 Task: Create a due date automation trigger when advanced on, on the tuesday after a card is due add checklist without checklist at 11:00 AM.
Action: Mouse moved to (1101, 83)
Screenshot: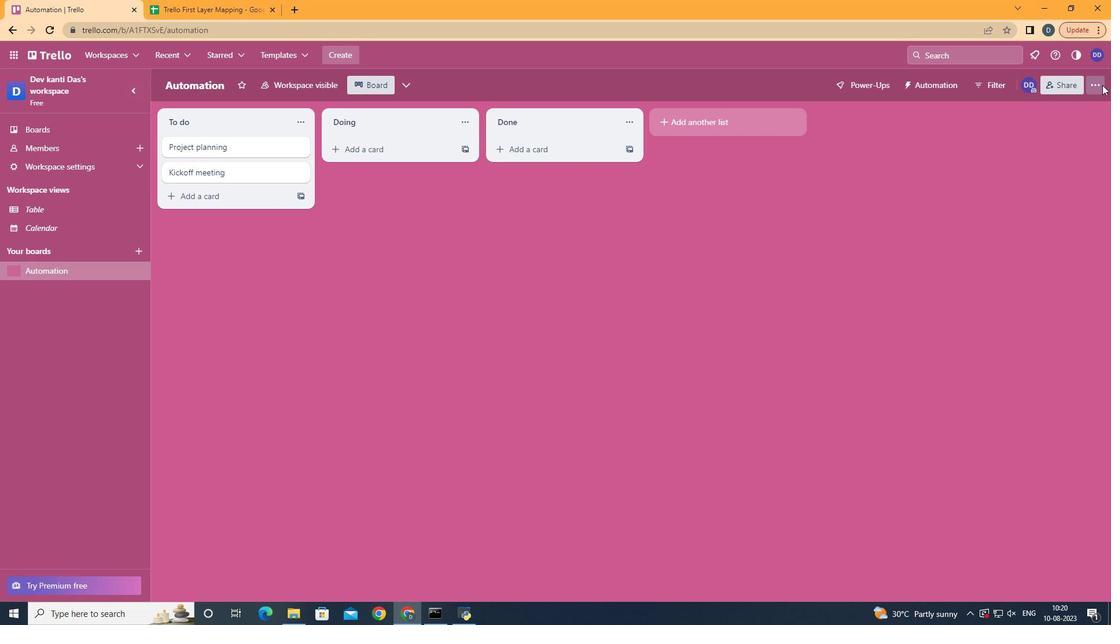 
Action: Mouse pressed left at (1101, 83)
Screenshot: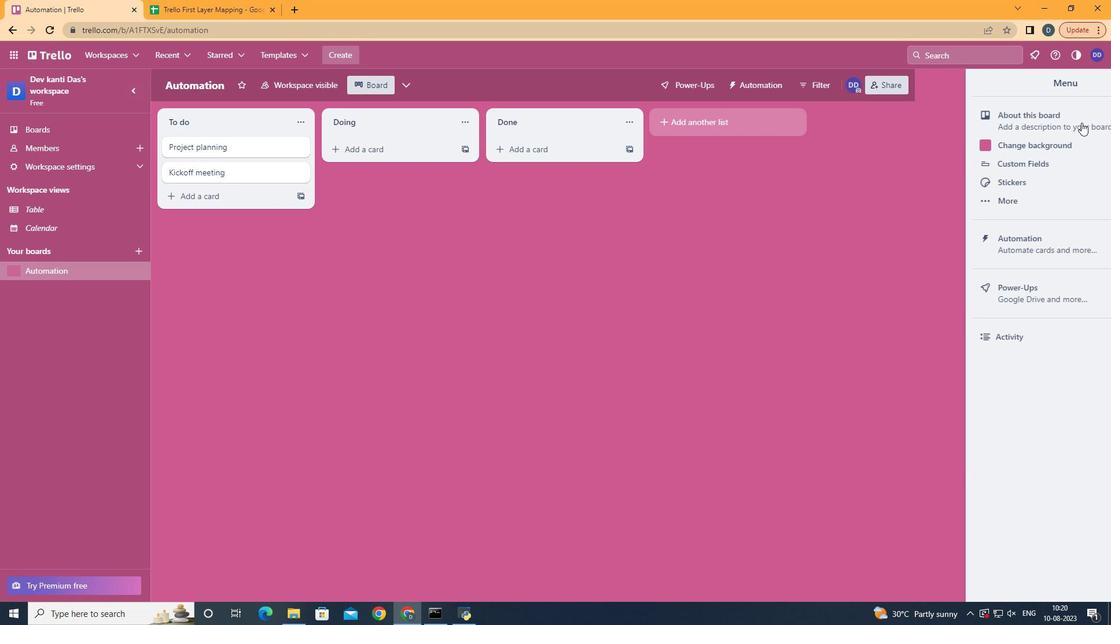 
Action: Mouse moved to (1011, 237)
Screenshot: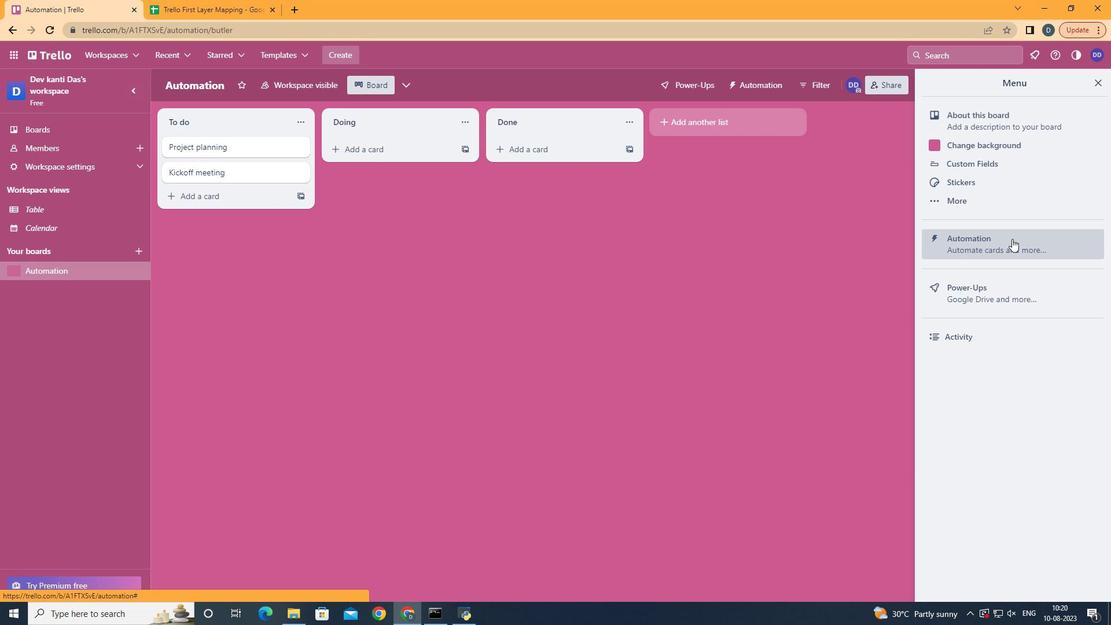 
Action: Mouse pressed left at (1011, 237)
Screenshot: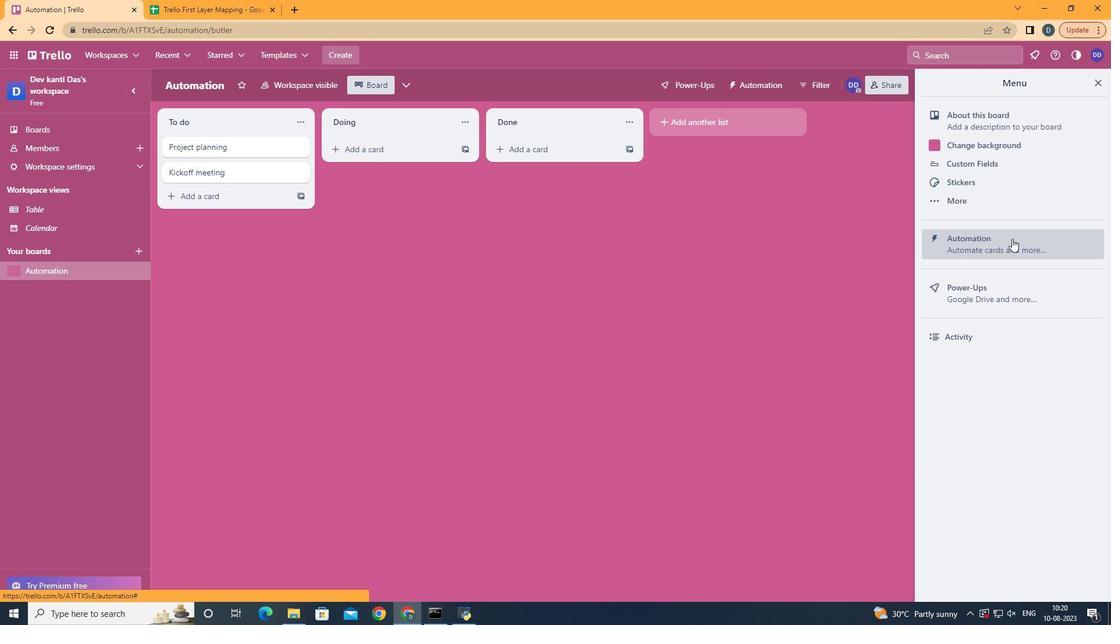 
Action: Mouse moved to (204, 233)
Screenshot: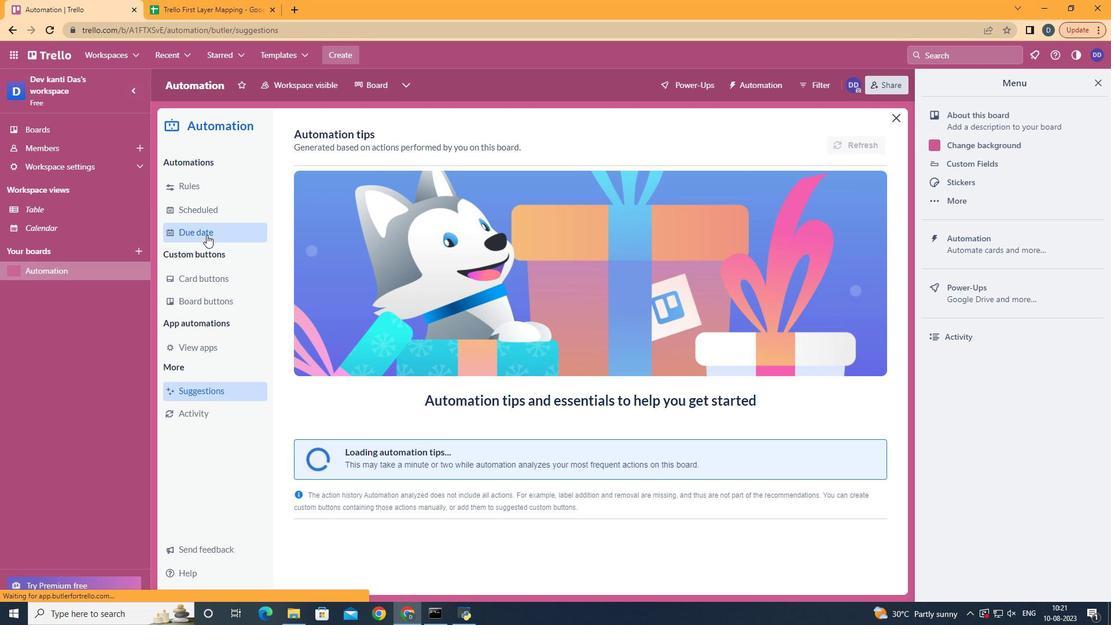 
Action: Mouse pressed left at (204, 233)
Screenshot: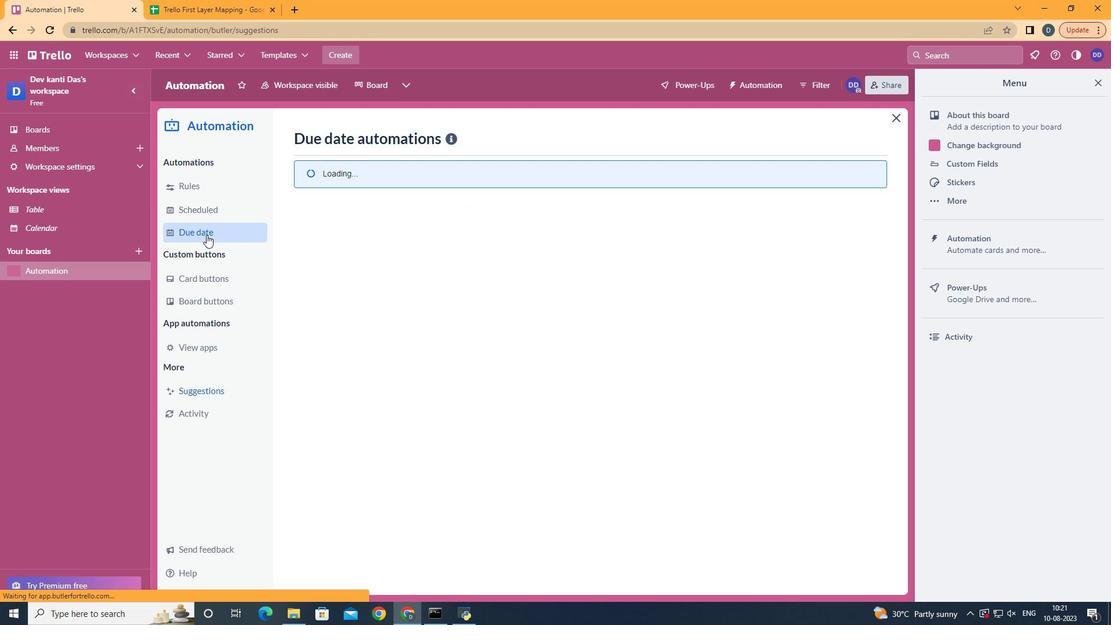 
Action: Mouse moved to (809, 136)
Screenshot: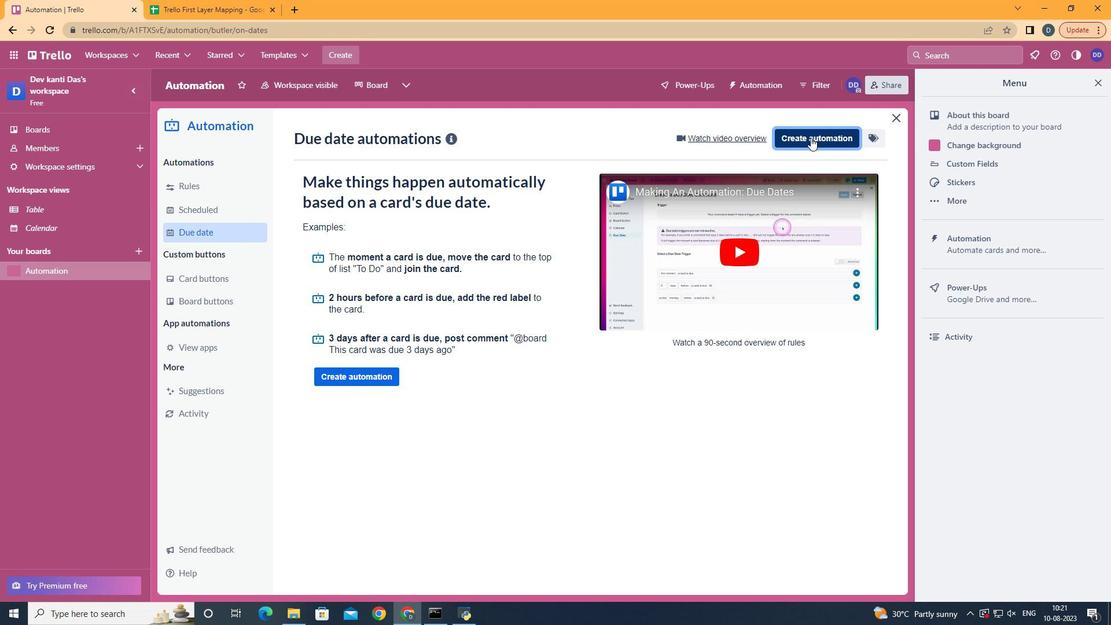 
Action: Mouse pressed left at (809, 136)
Screenshot: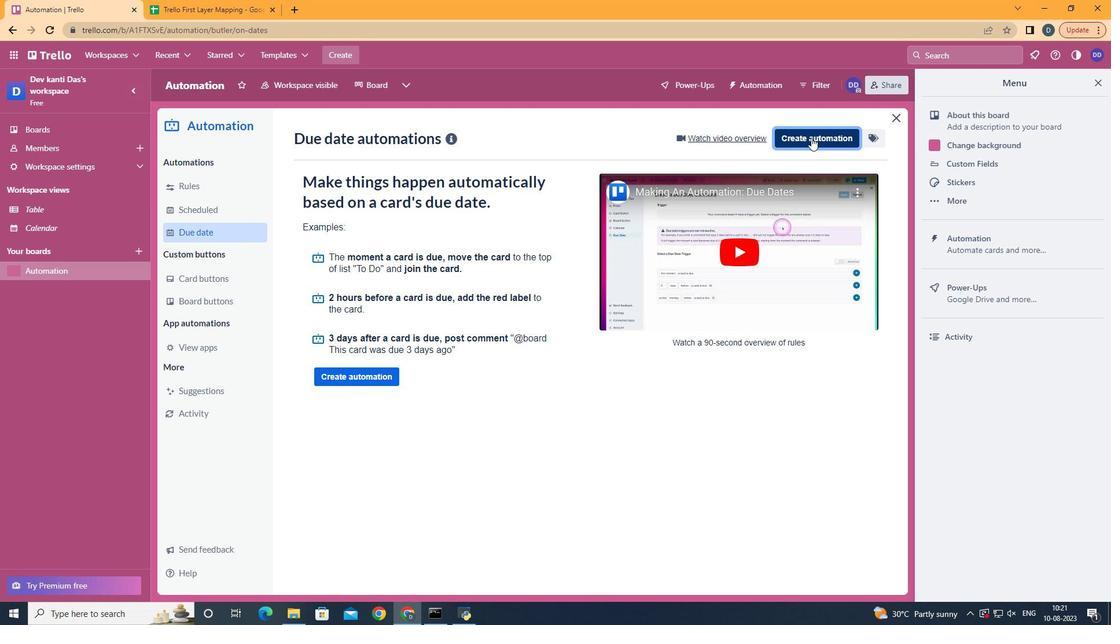 
Action: Mouse moved to (600, 252)
Screenshot: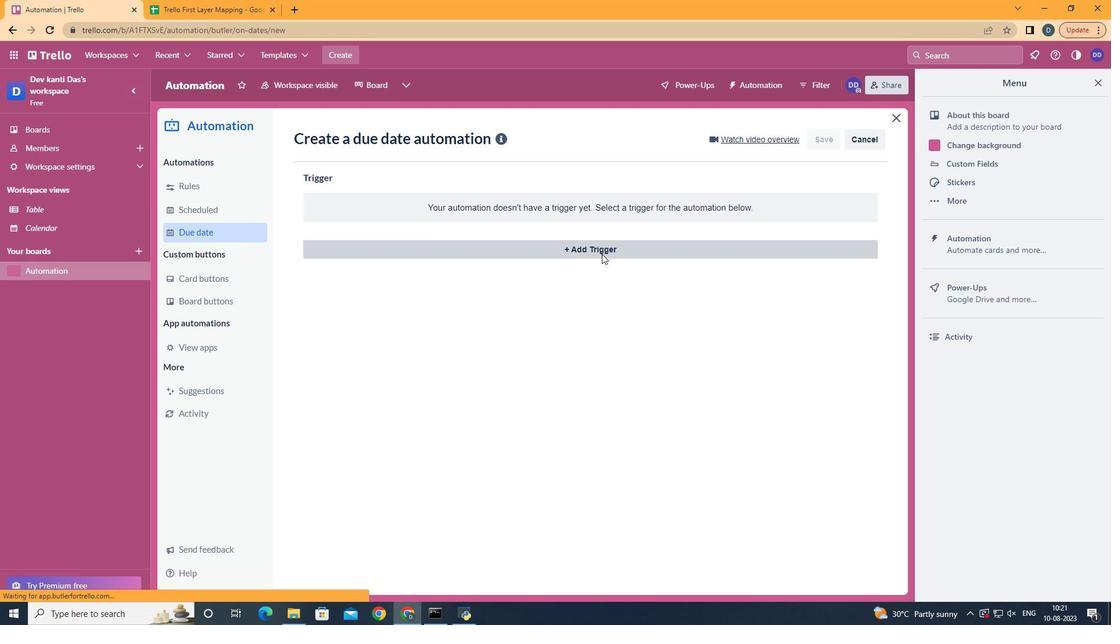 
Action: Mouse pressed left at (600, 252)
Screenshot: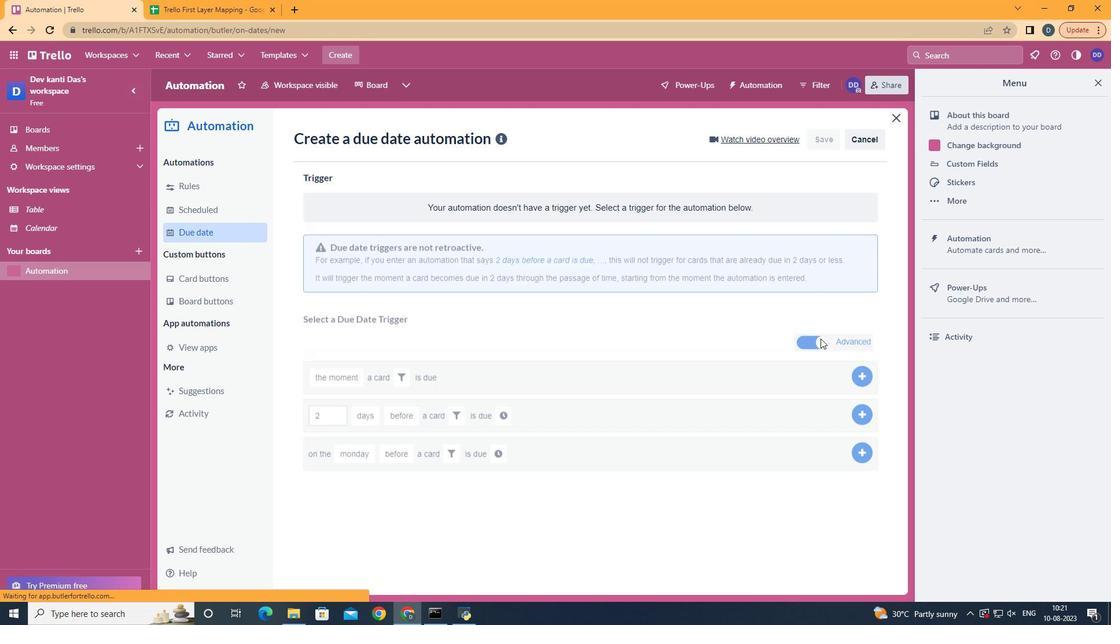 
Action: Mouse moved to (351, 326)
Screenshot: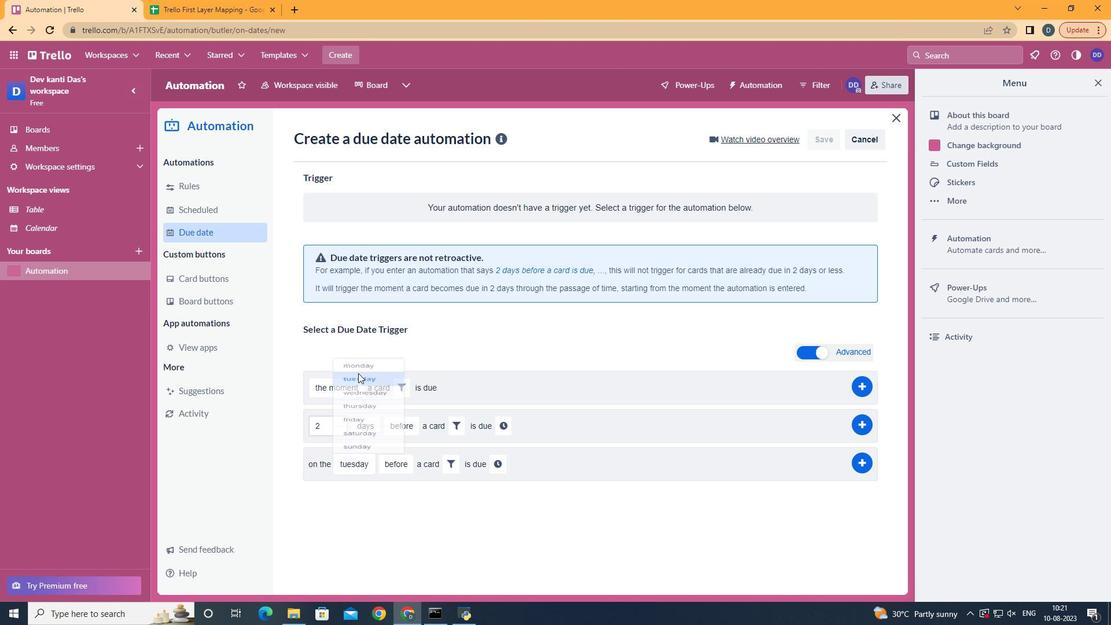 
Action: Mouse pressed left at (351, 326)
Screenshot: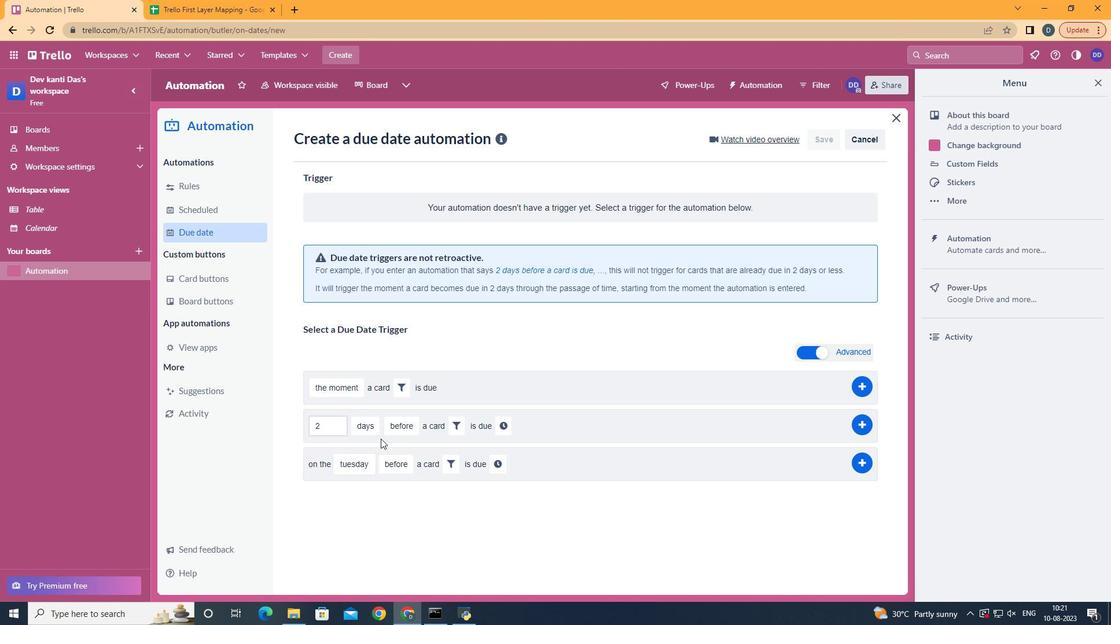
Action: Mouse moved to (403, 503)
Screenshot: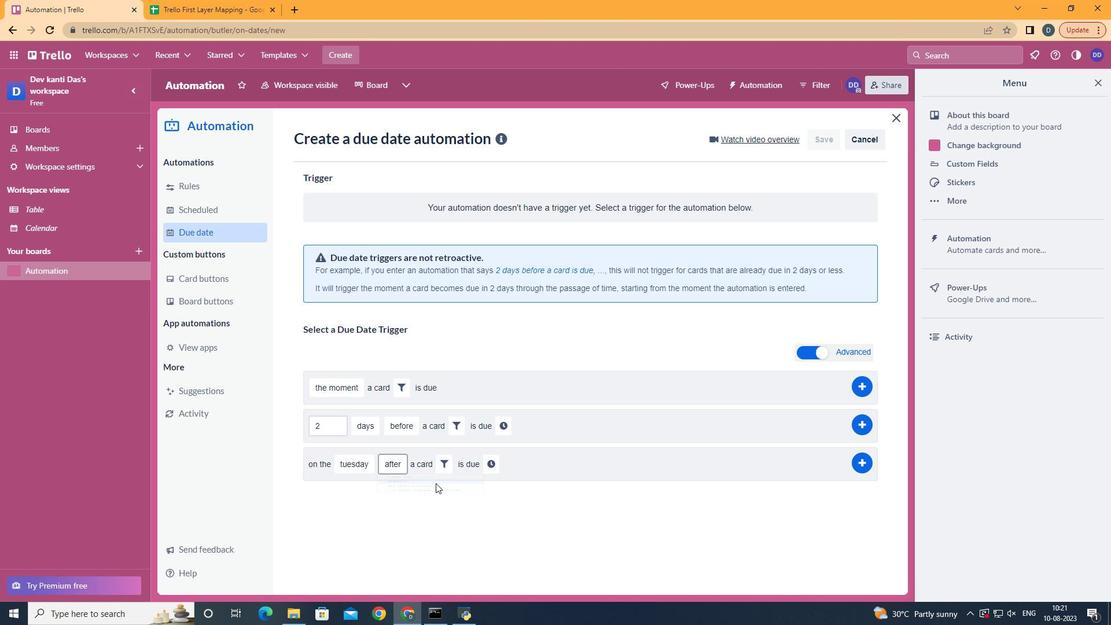 
Action: Mouse pressed left at (403, 503)
Screenshot: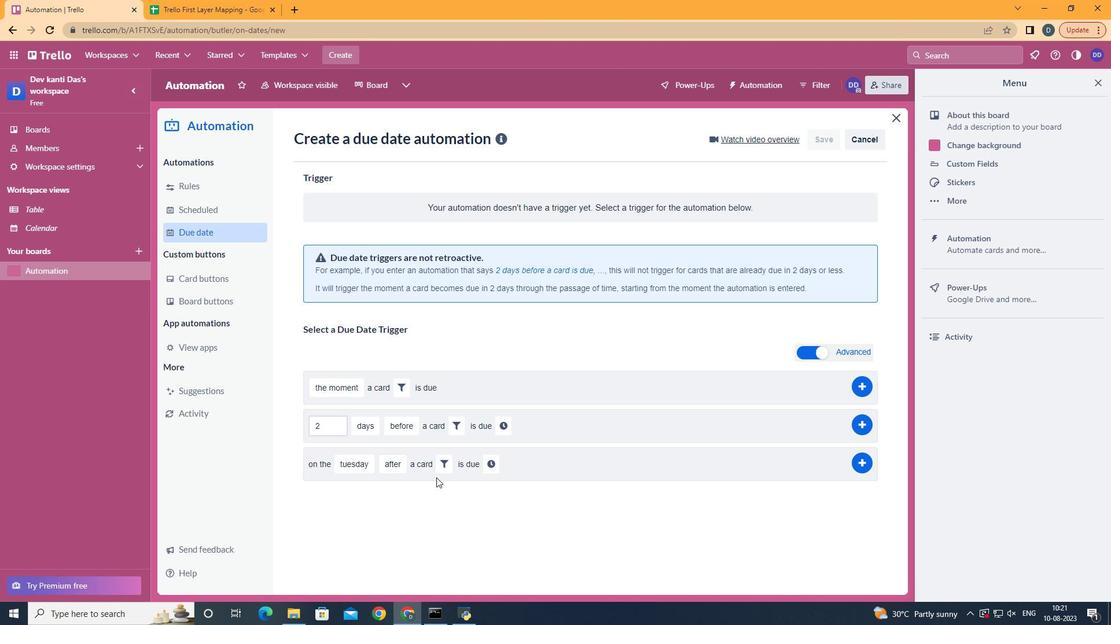 
Action: Mouse moved to (441, 463)
Screenshot: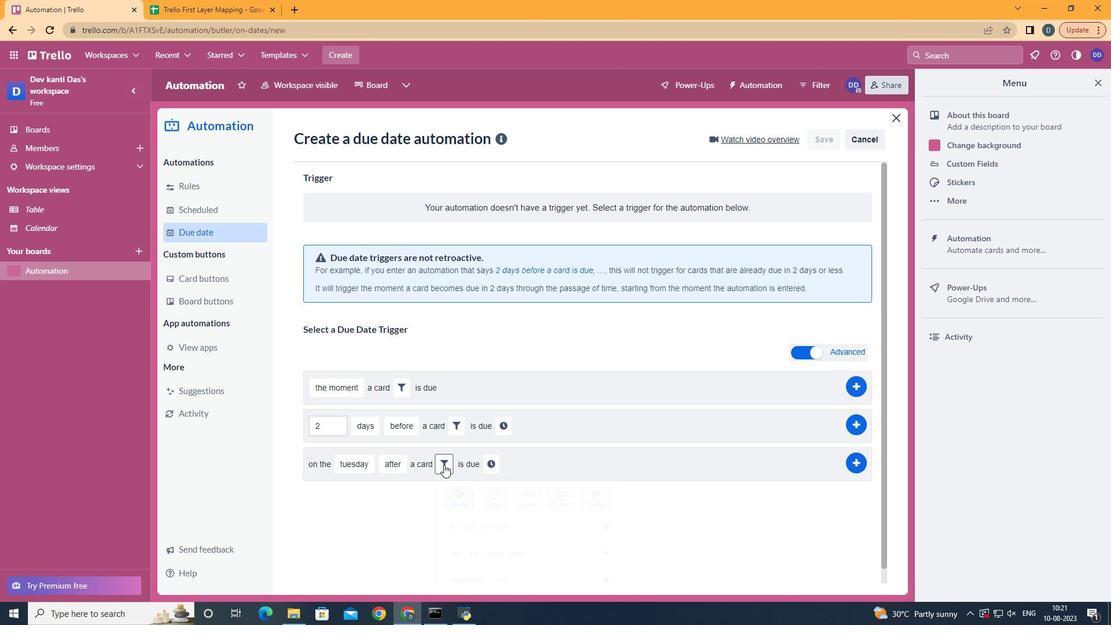 
Action: Mouse pressed left at (441, 463)
Screenshot: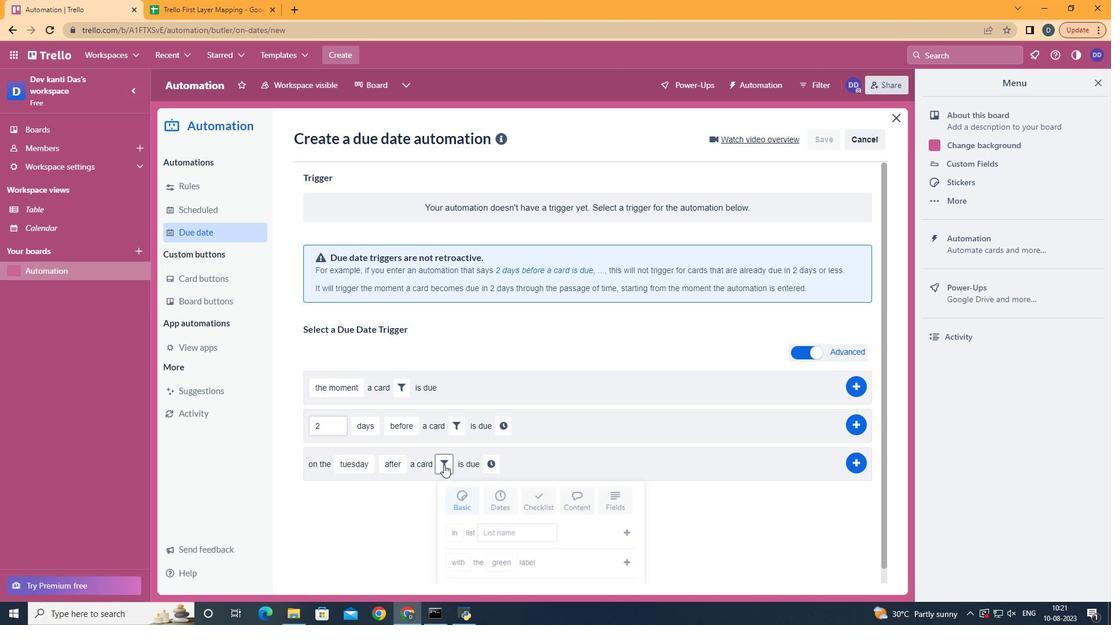 
Action: Mouse moved to (541, 505)
Screenshot: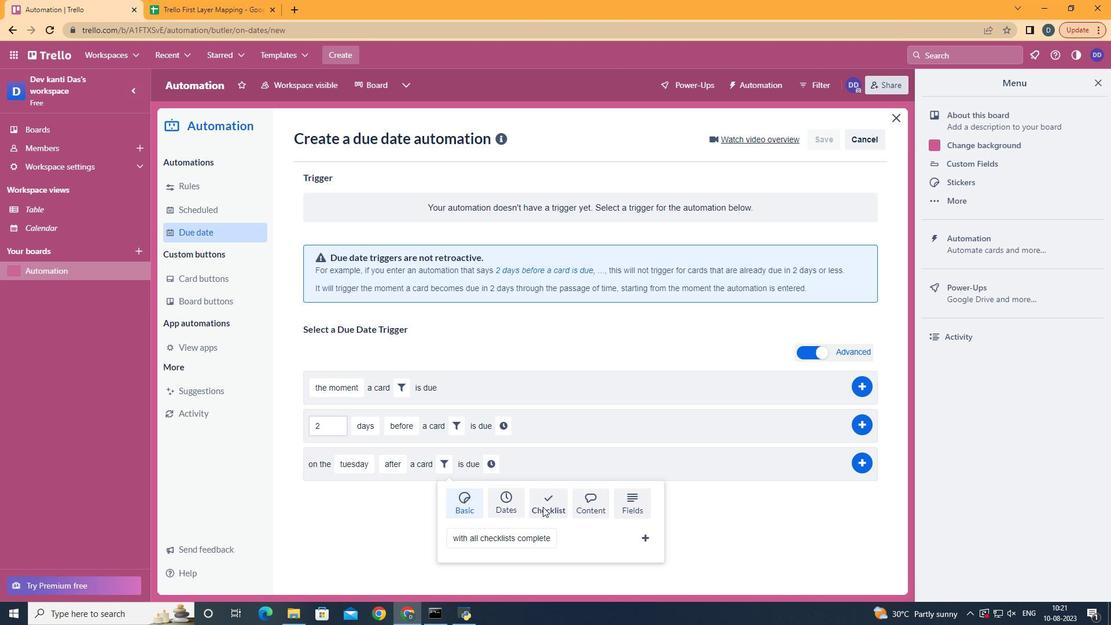 
Action: Mouse pressed left at (541, 505)
Screenshot: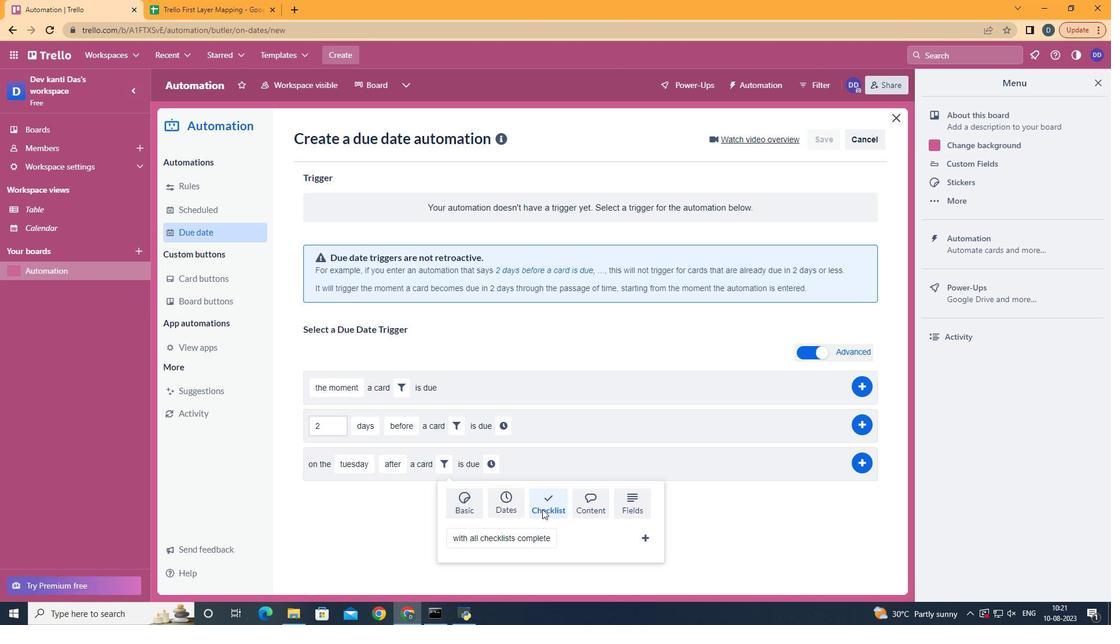 
Action: Mouse moved to (528, 522)
Screenshot: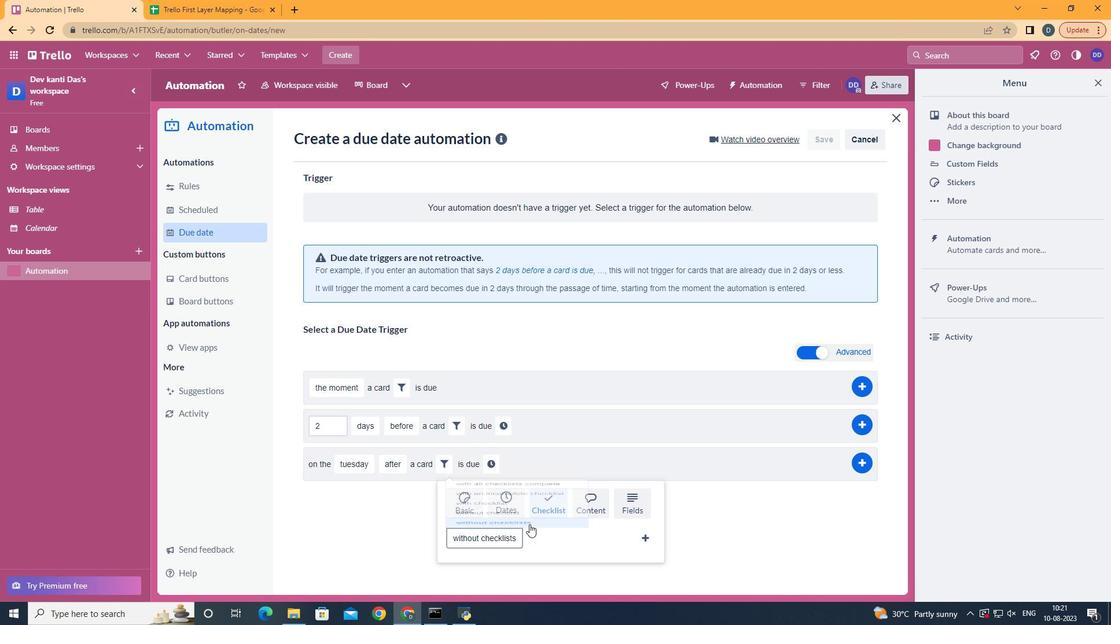 
Action: Mouse pressed left at (528, 522)
Screenshot: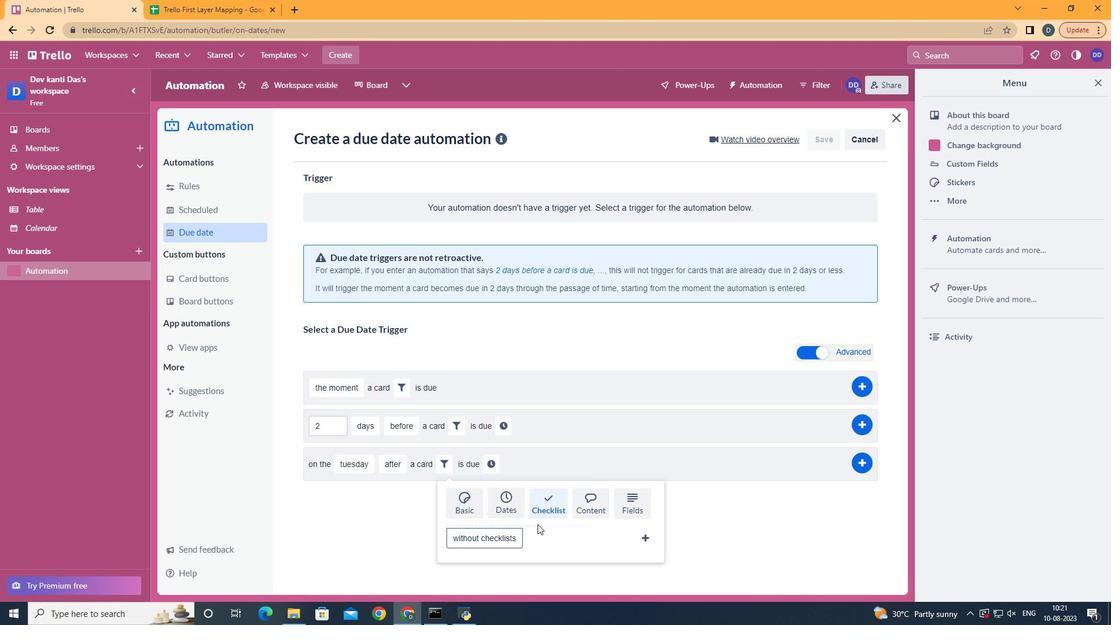 
Action: Mouse moved to (650, 533)
Screenshot: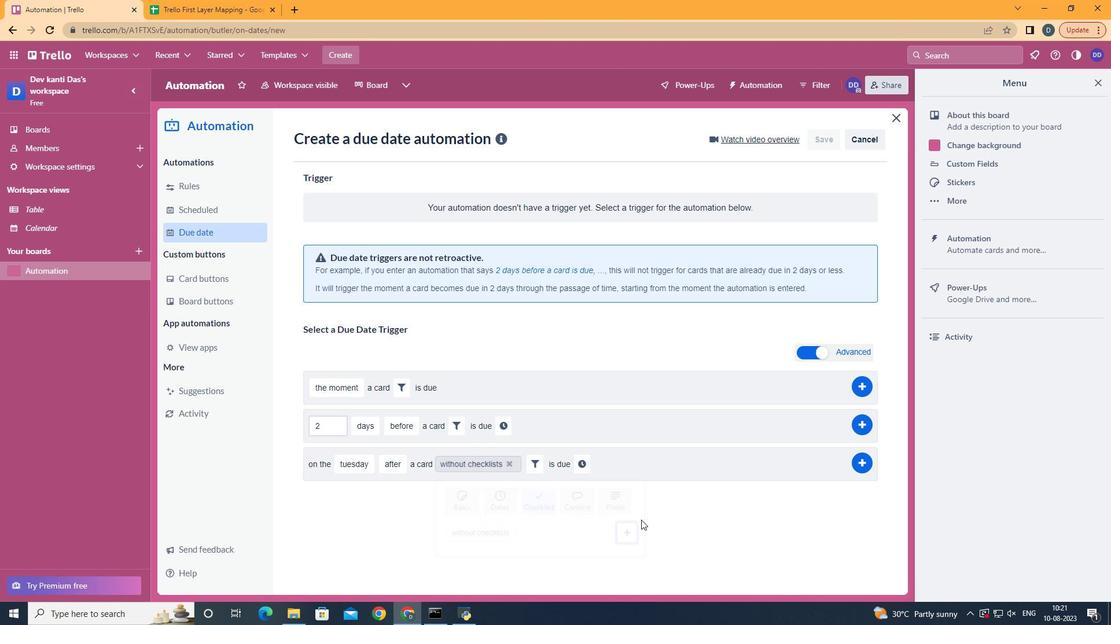 
Action: Mouse pressed left at (650, 533)
Screenshot: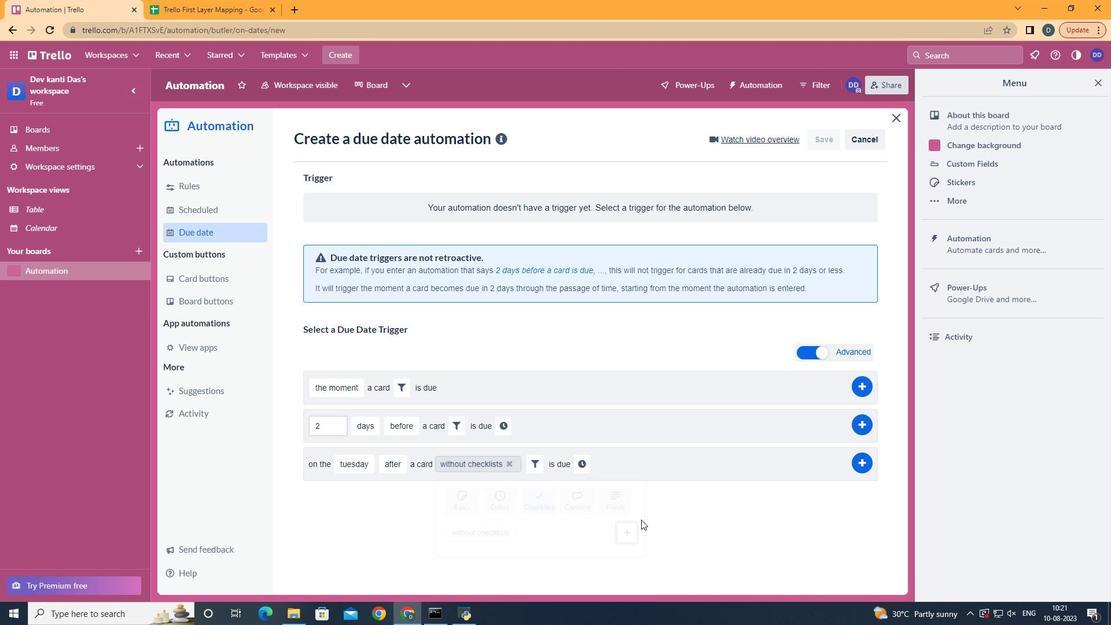 
Action: Mouse moved to (580, 467)
Screenshot: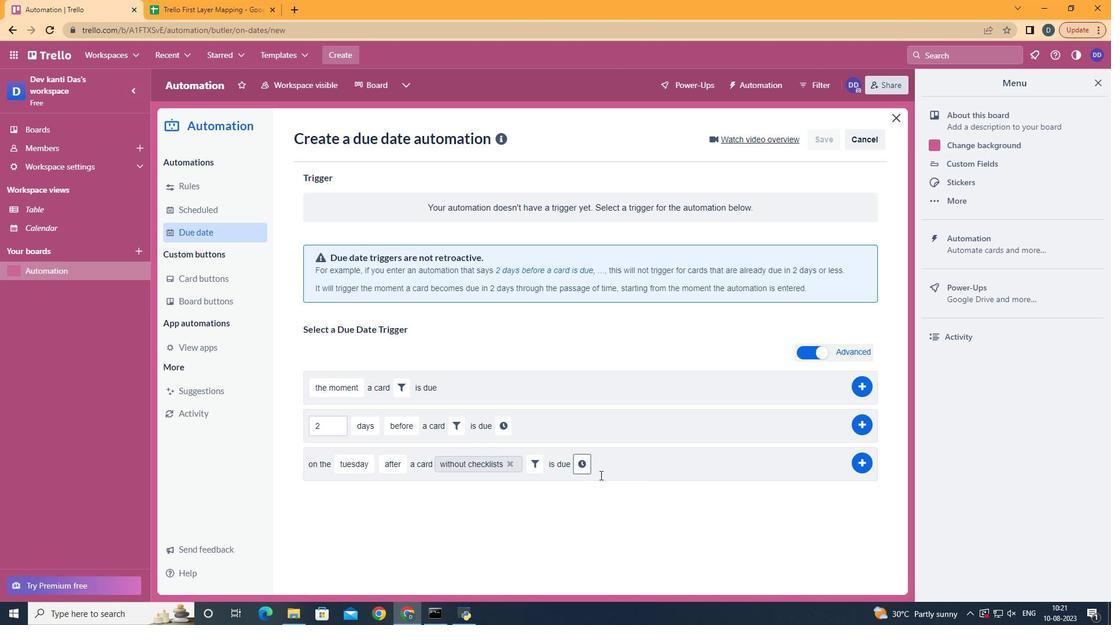 
Action: Mouse pressed left at (580, 467)
Screenshot: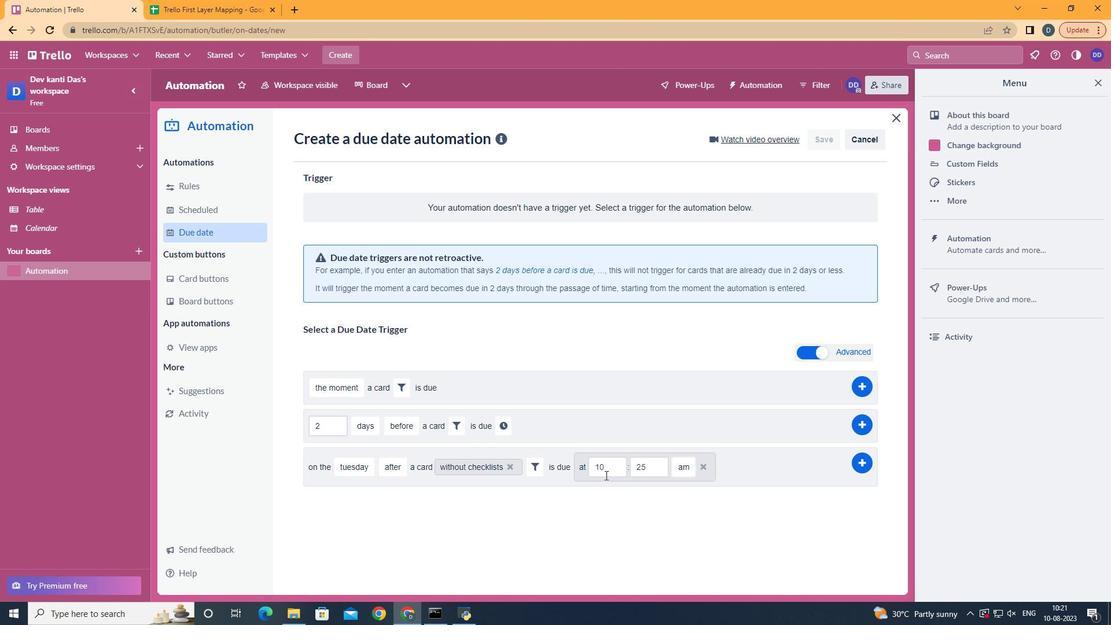 
Action: Mouse moved to (611, 471)
Screenshot: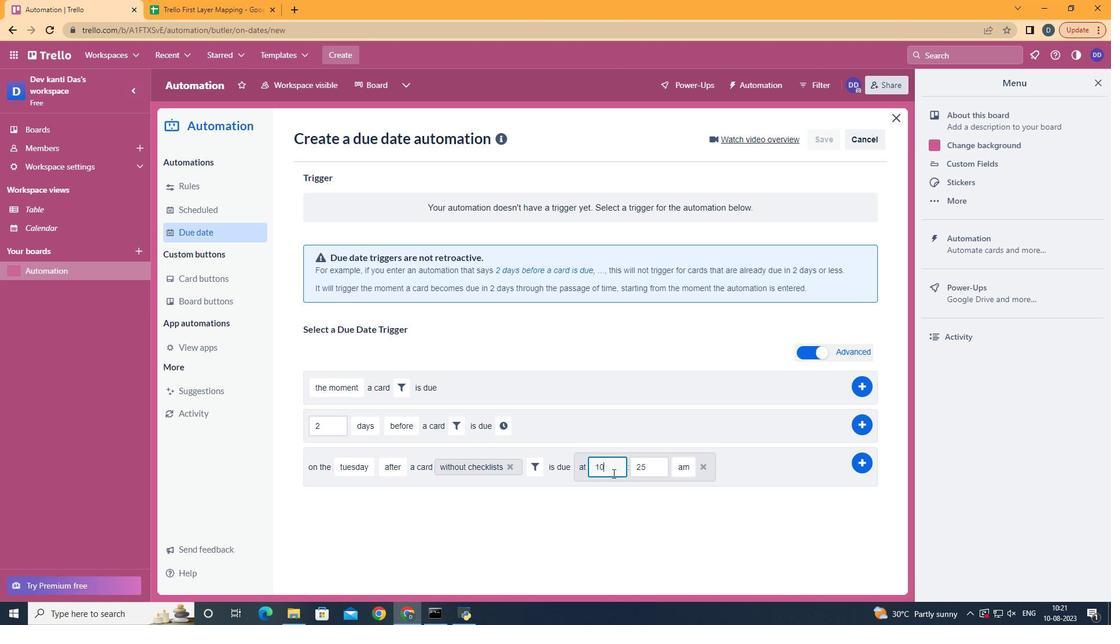 
Action: Mouse pressed left at (611, 471)
Screenshot: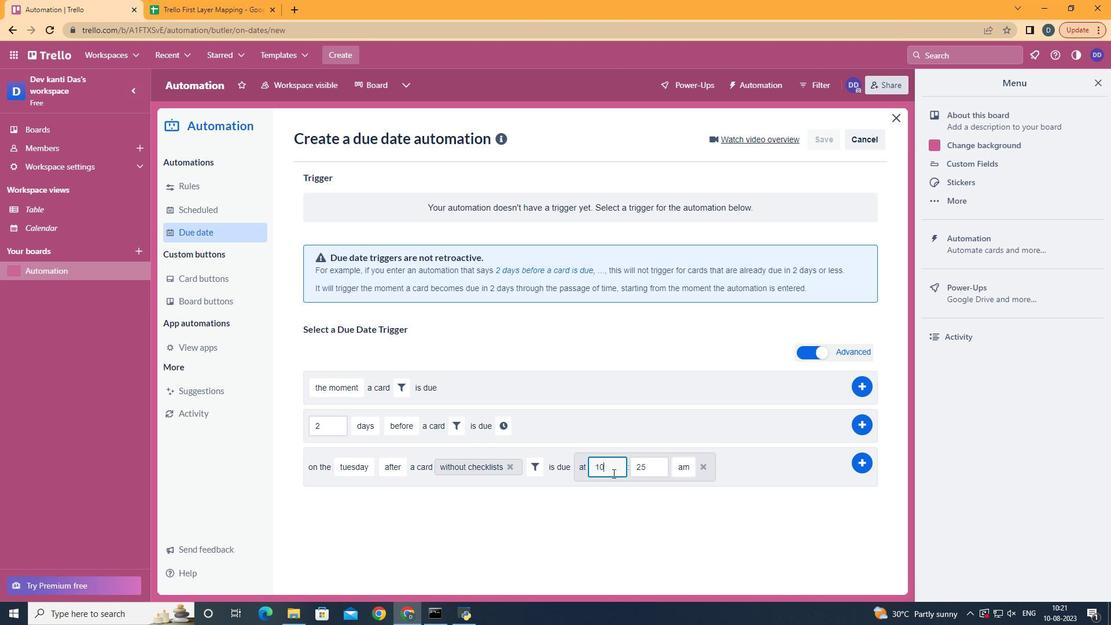 
Action: Mouse moved to (612, 471)
Screenshot: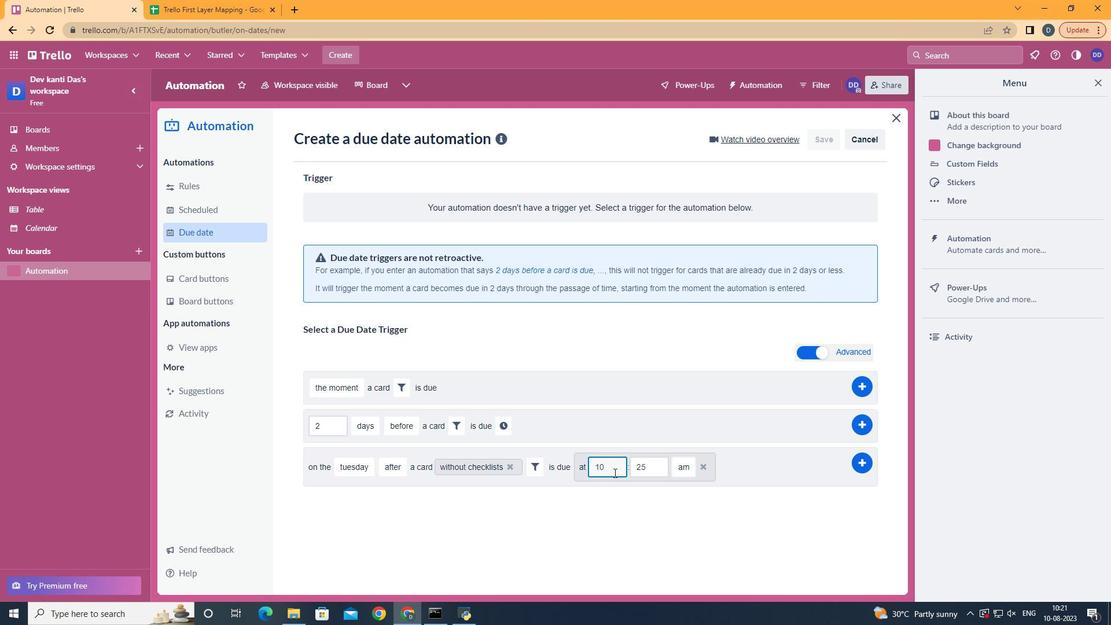 
Action: Key pressed <Key.backspace>1
Screenshot: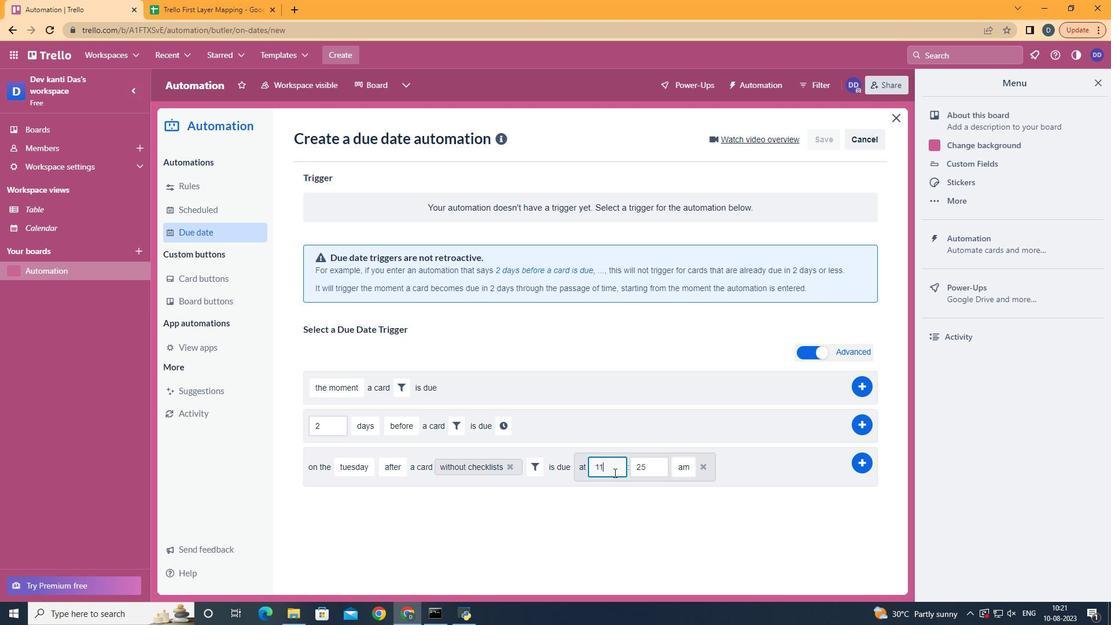 
Action: Mouse moved to (660, 459)
Screenshot: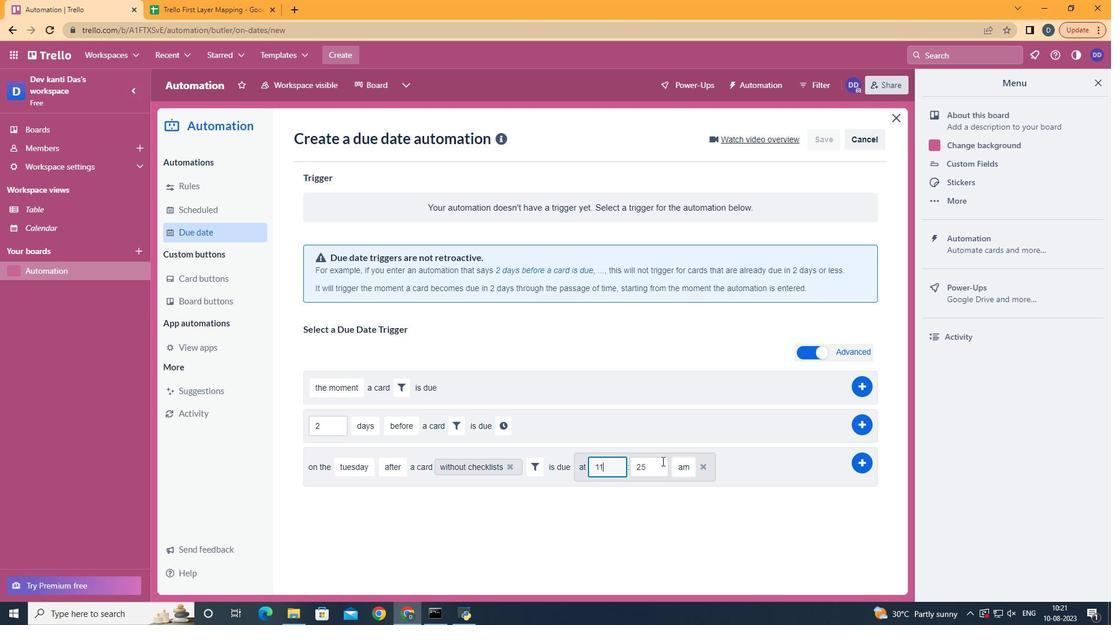 
Action: Mouse pressed left at (660, 459)
Screenshot: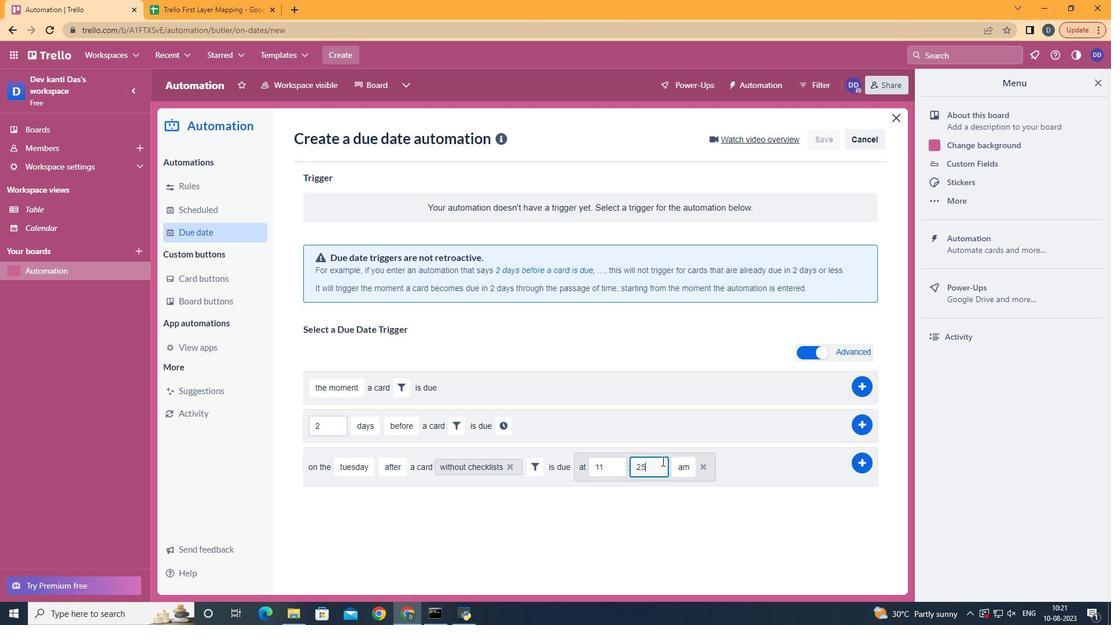 
Action: Key pressed <Key.backspace><Key.backspace>00
Screenshot: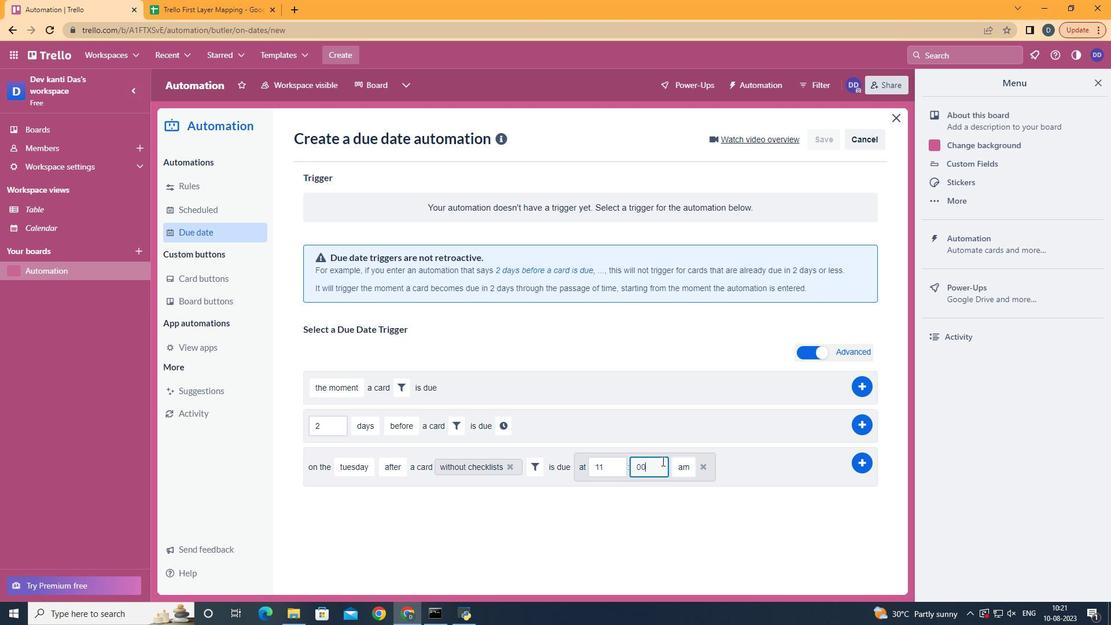 
Action: Mouse moved to (865, 459)
Screenshot: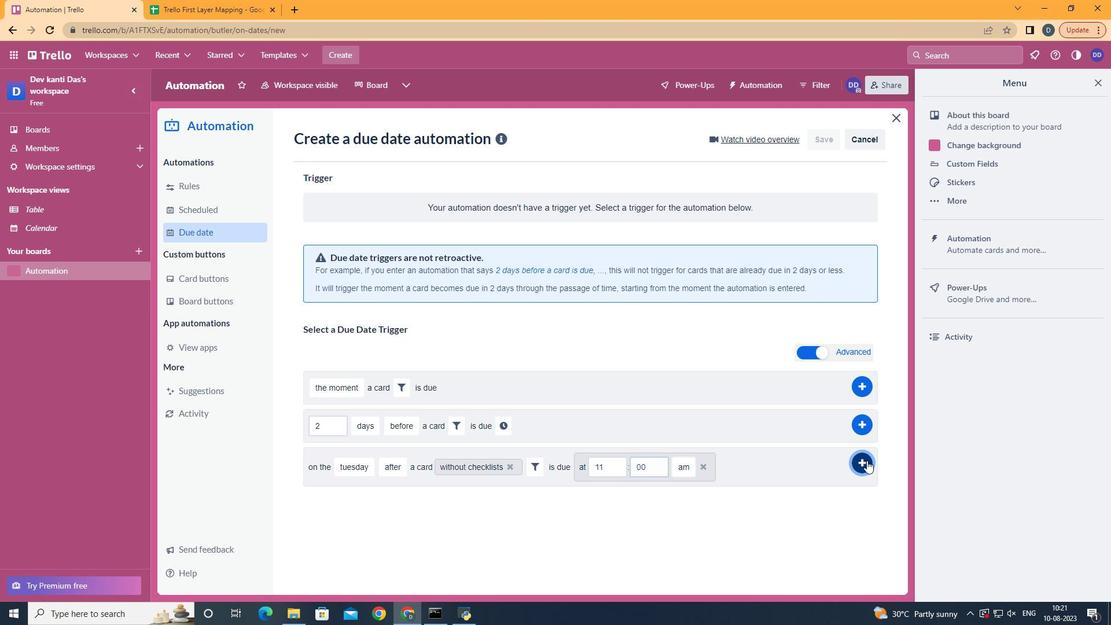 
Action: Mouse pressed left at (865, 459)
Screenshot: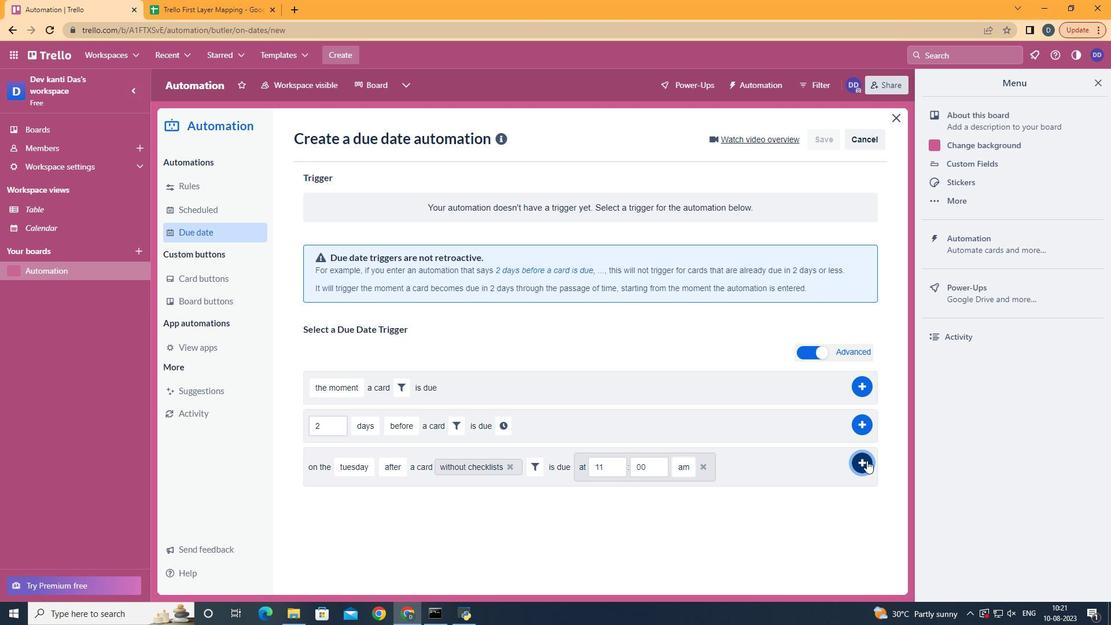 
Action: Mouse moved to (590, 229)
Screenshot: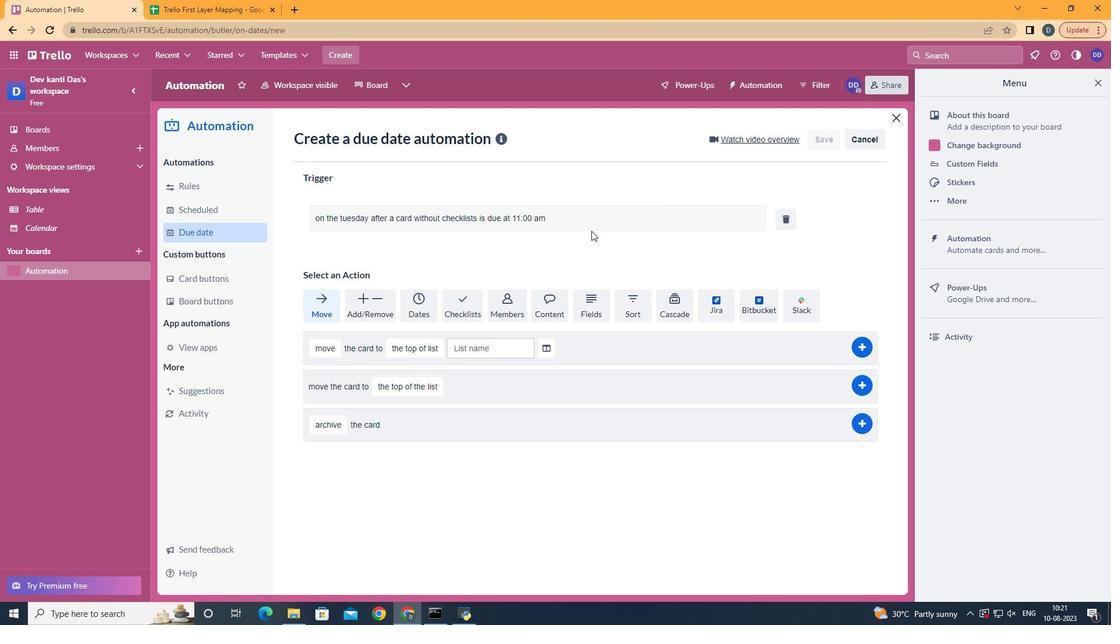 
